 Task: Select video"Movie D.mp4" .
Action: Mouse moved to (477, 339)
Screenshot: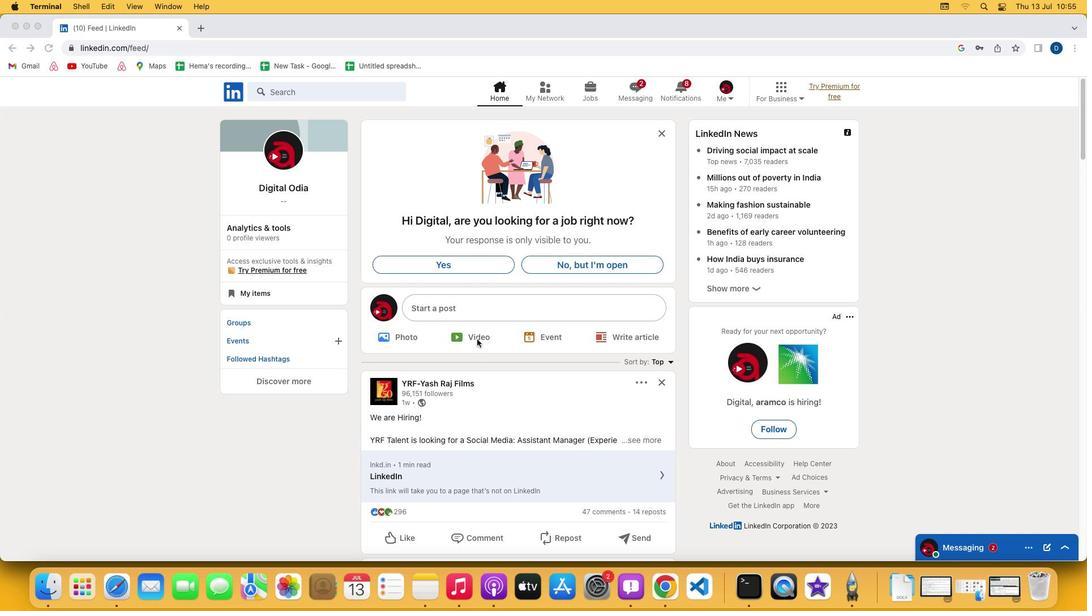 
Action: Mouse pressed left at (477, 339)
Screenshot: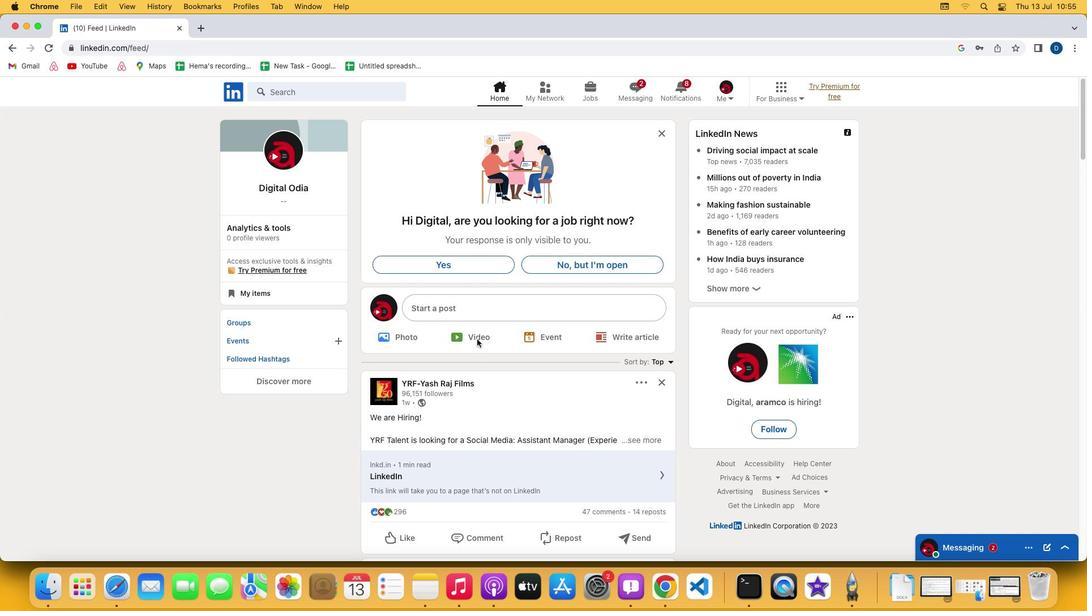 
Action: Mouse pressed left at (477, 339)
Screenshot: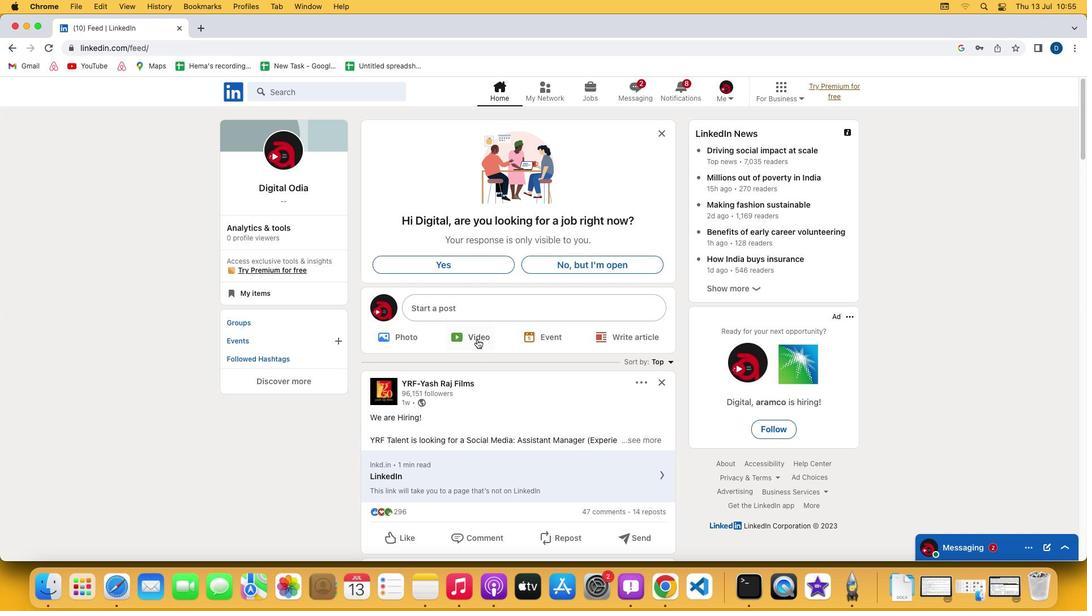 
Action: Mouse moved to (362, 203)
Screenshot: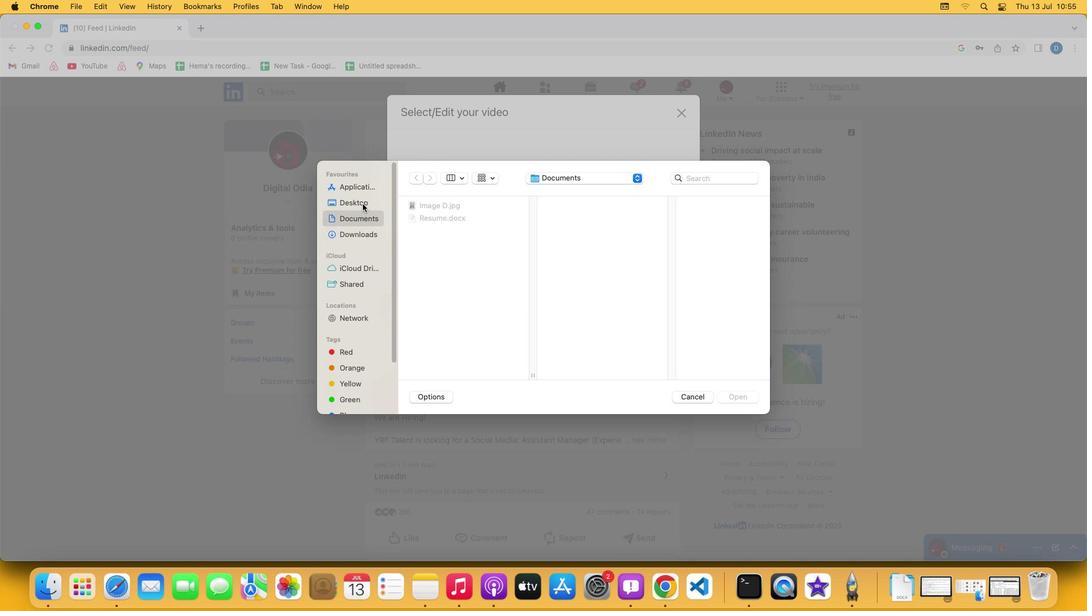 
Action: Mouse pressed left at (362, 203)
Screenshot: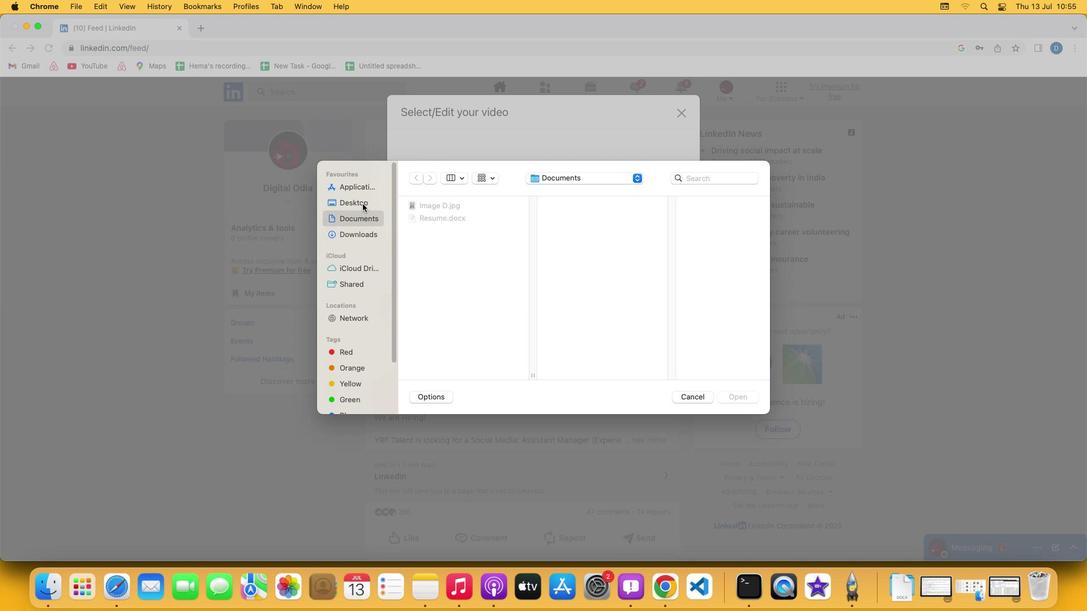 
Action: Mouse moved to (430, 215)
Screenshot: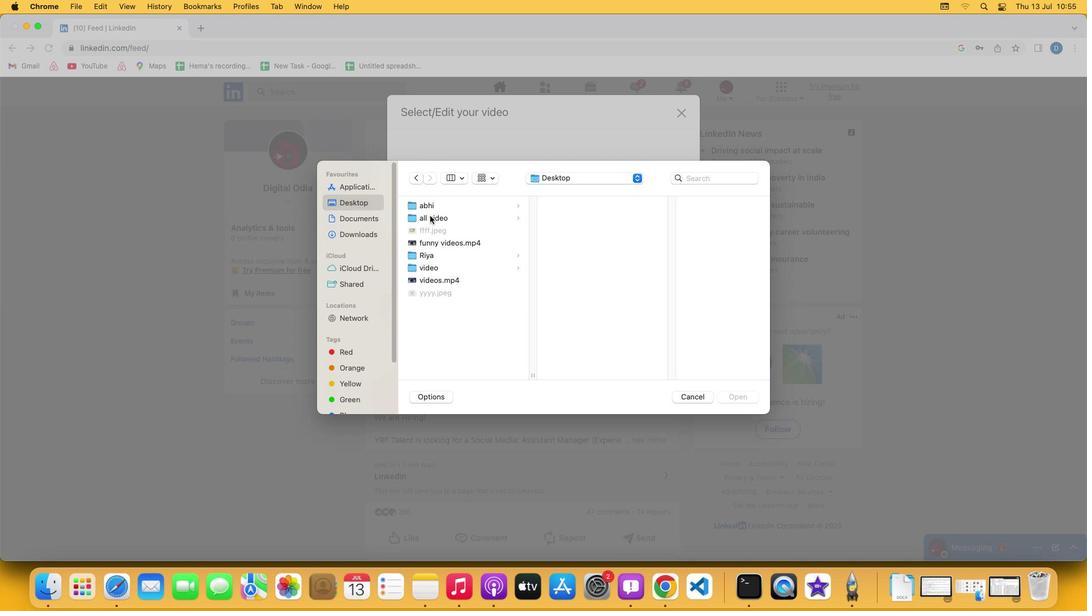 
Action: Mouse pressed left at (430, 215)
Screenshot: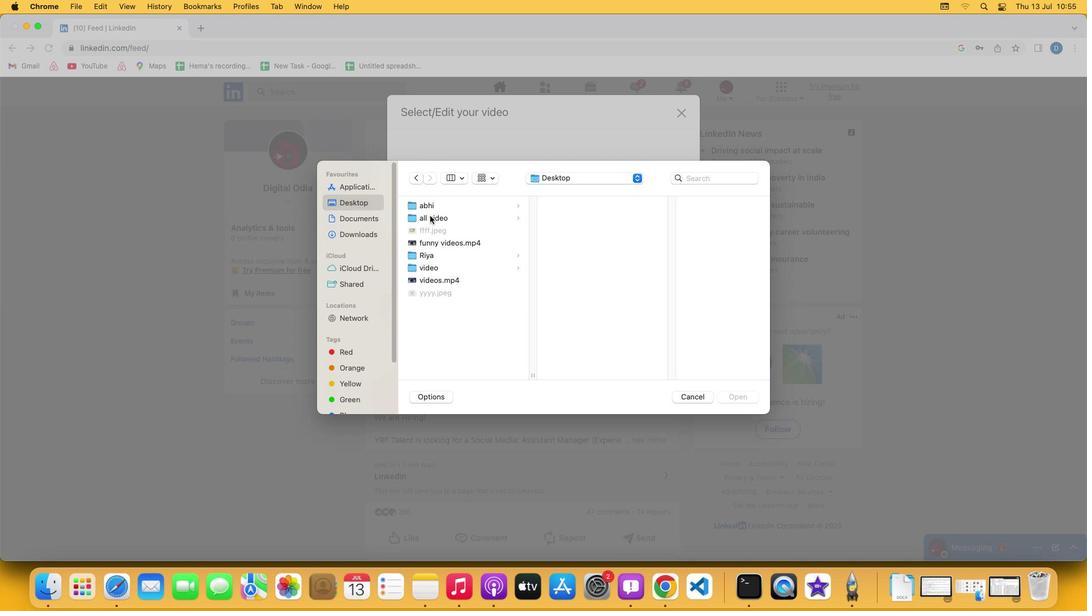 
Action: Mouse moved to (577, 305)
Screenshot: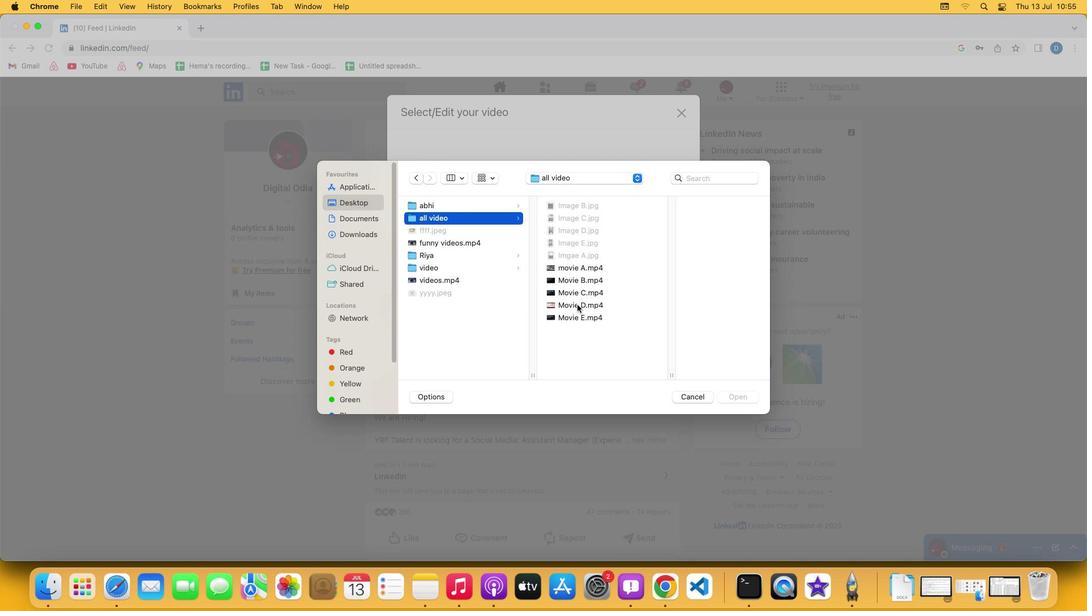 
Action: Mouse pressed left at (577, 305)
Screenshot: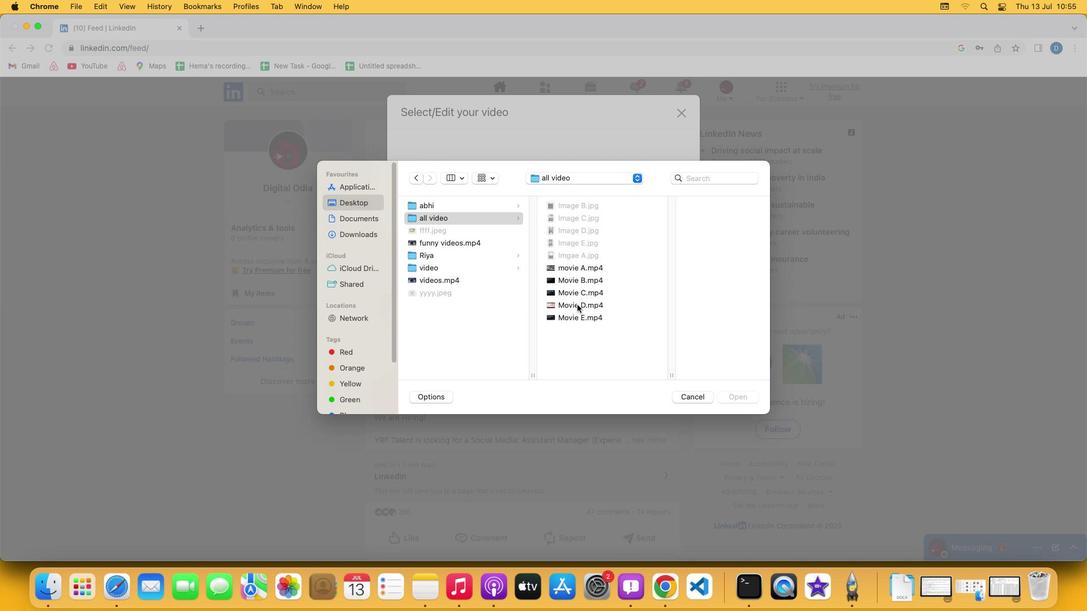 
